 Task: Open Outlook and navigate to the Help section to learn how to add an email account.
Action: Mouse moved to (277, 35)
Screenshot: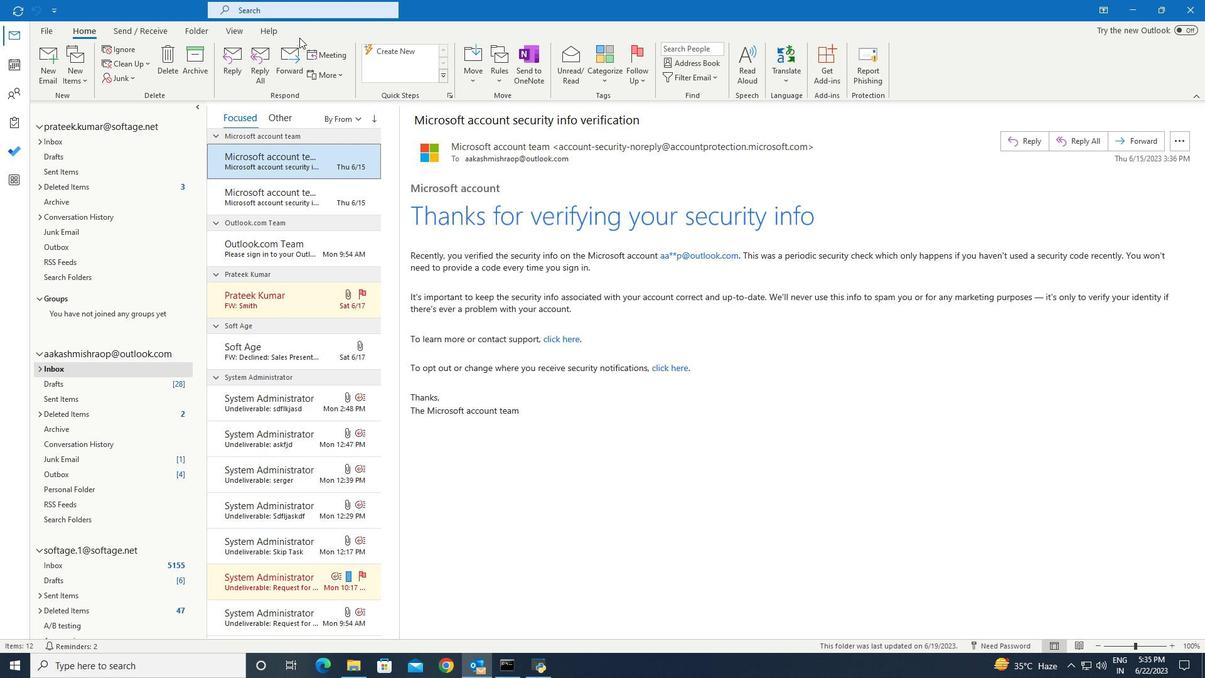 
Action: Mouse pressed left at (277, 35)
Screenshot: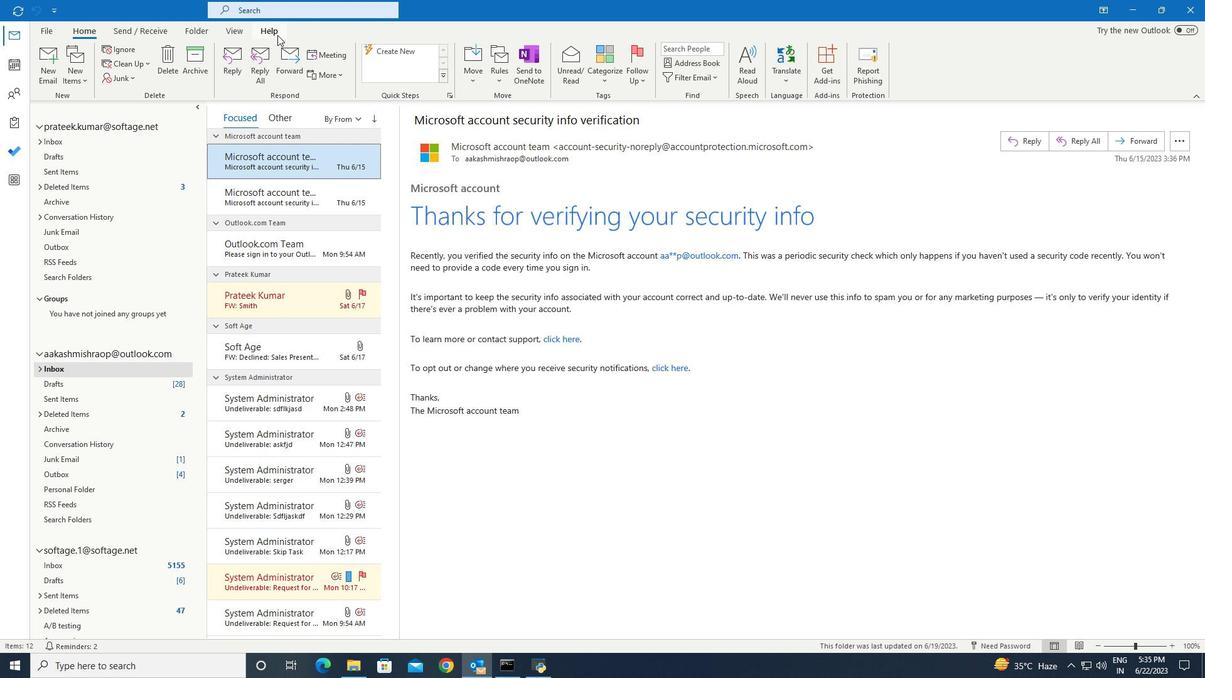 
Action: Mouse moved to (46, 51)
Screenshot: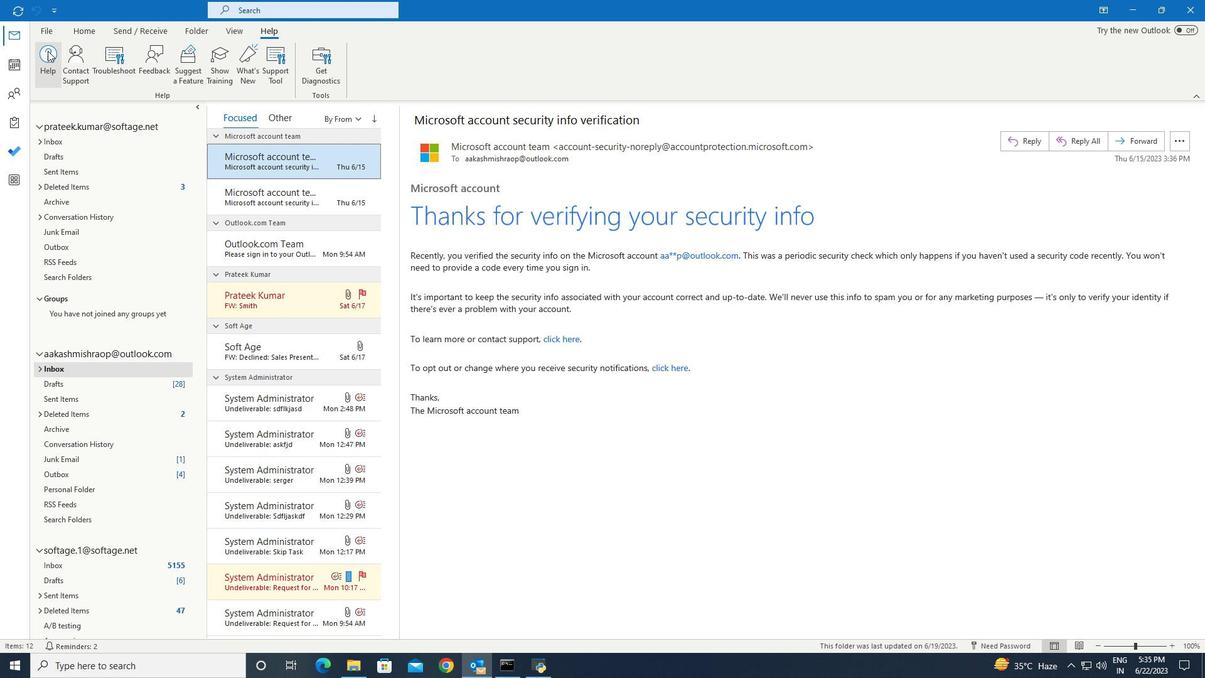
Action: Mouse pressed left at (46, 51)
Screenshot: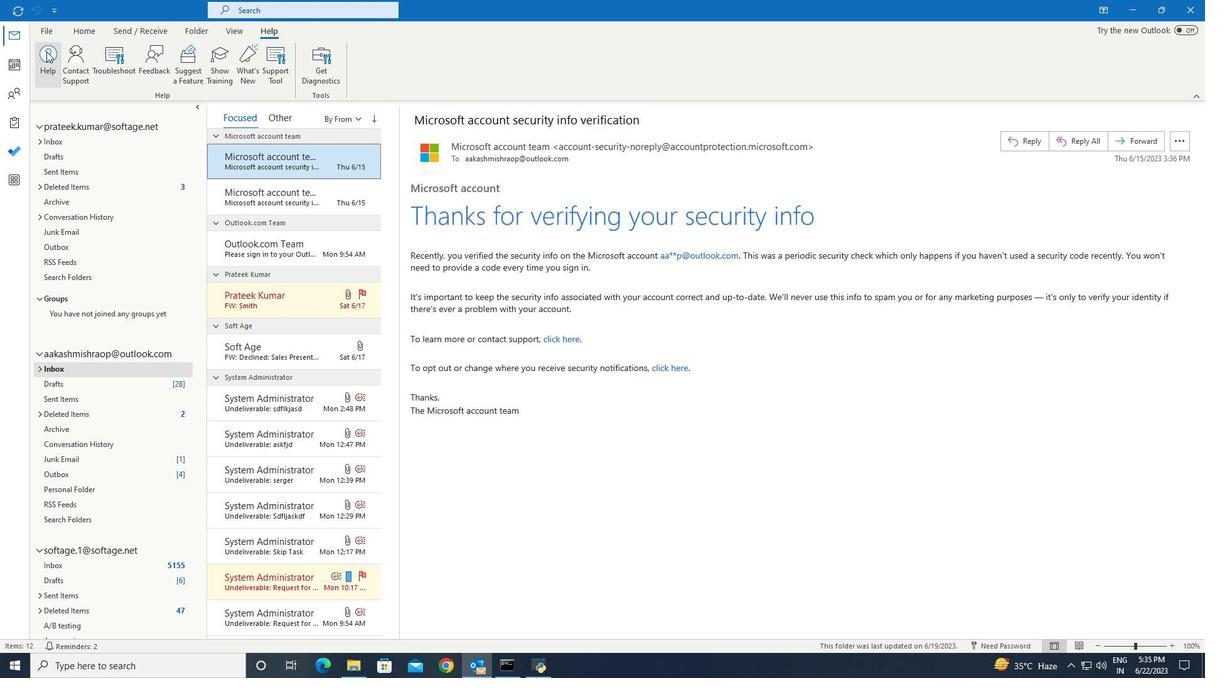 
Action: Mouse moved to (991, 184)
Screenshot: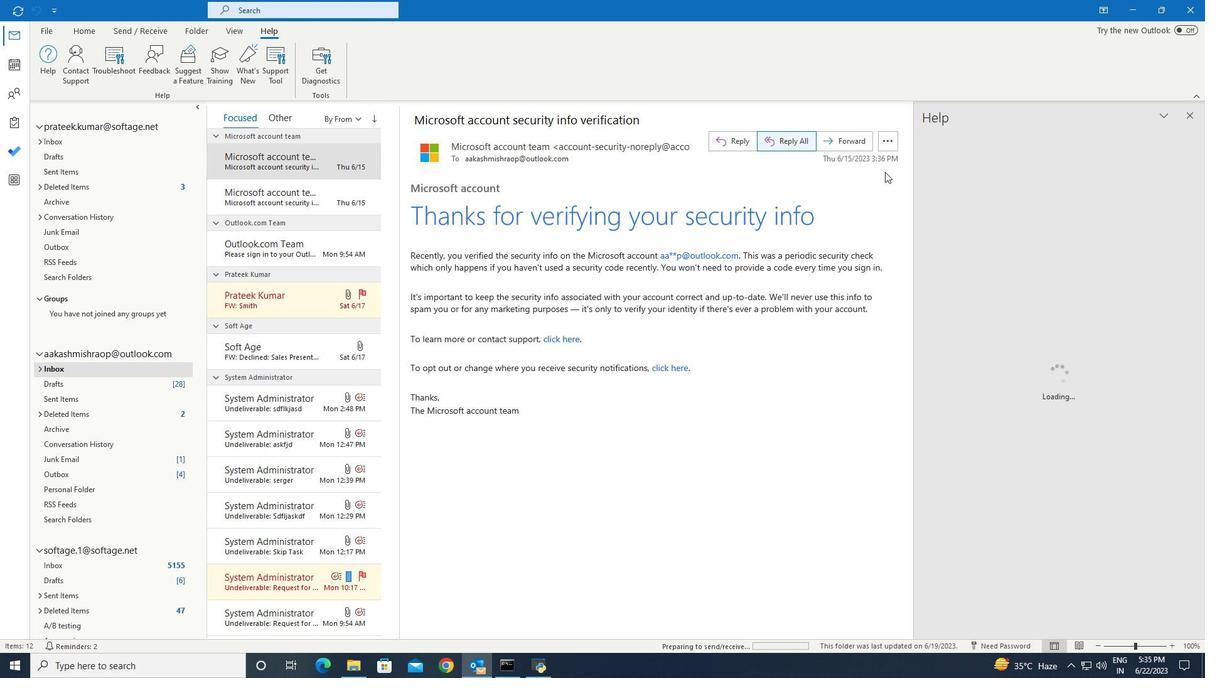 
Action: Mouse pressed left at (991, 184)
Screenshot: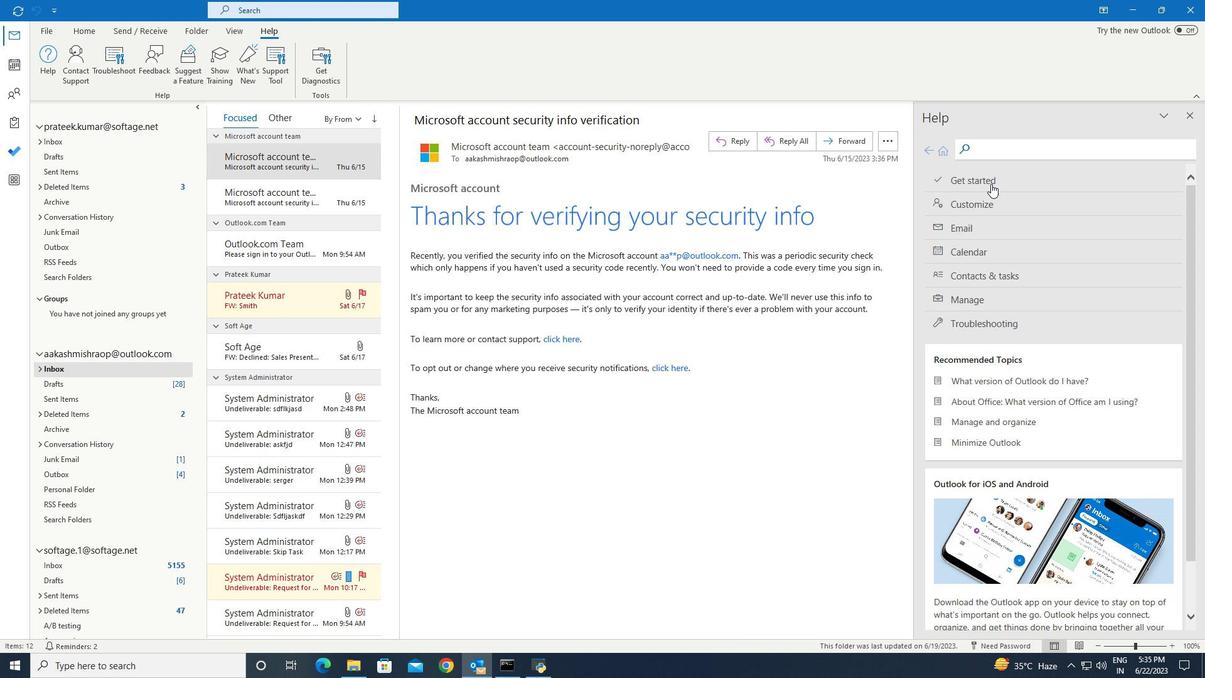 
Action: Mouse pressed left at (991, 184)
Screenshot: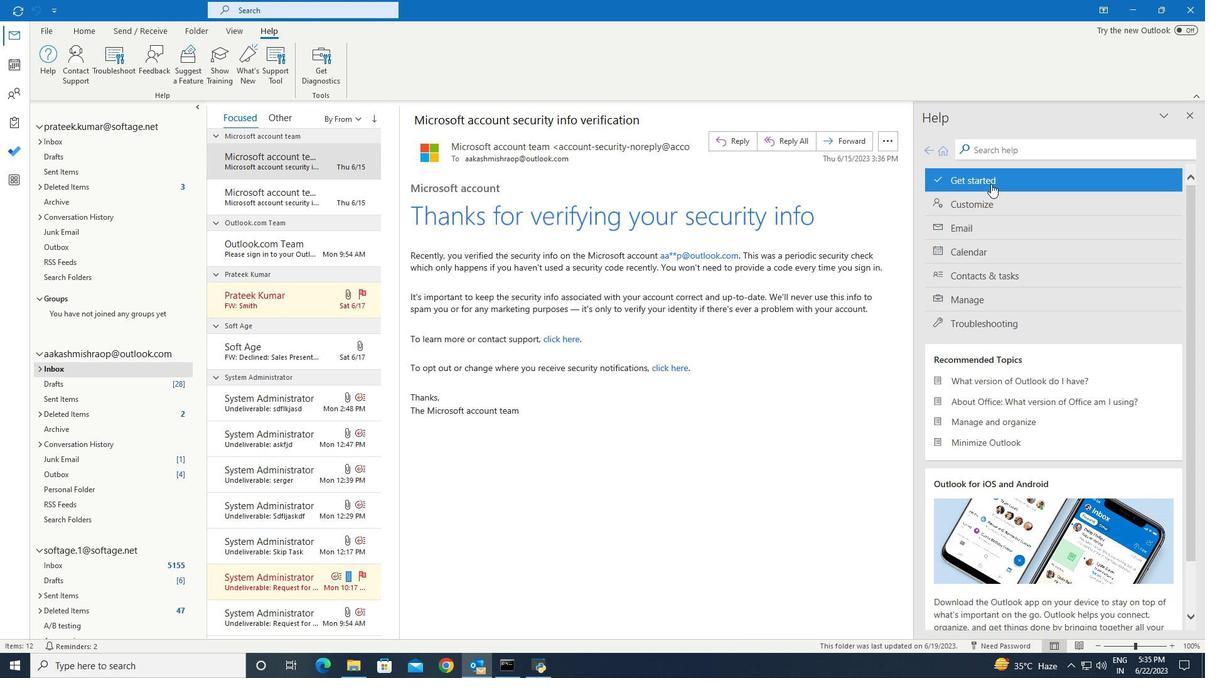 
Action: Mouse pressed left at (991, 184)
Screenshot: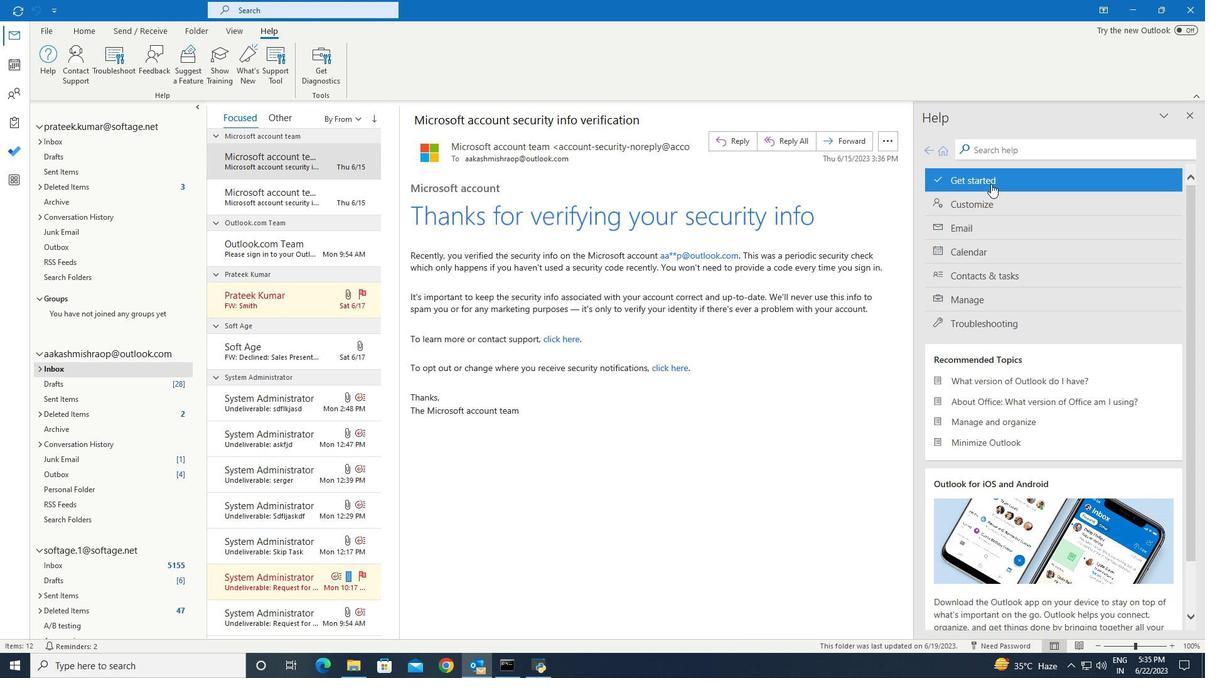 
Action: Mouse moved to (1016, 274)
Screenshot: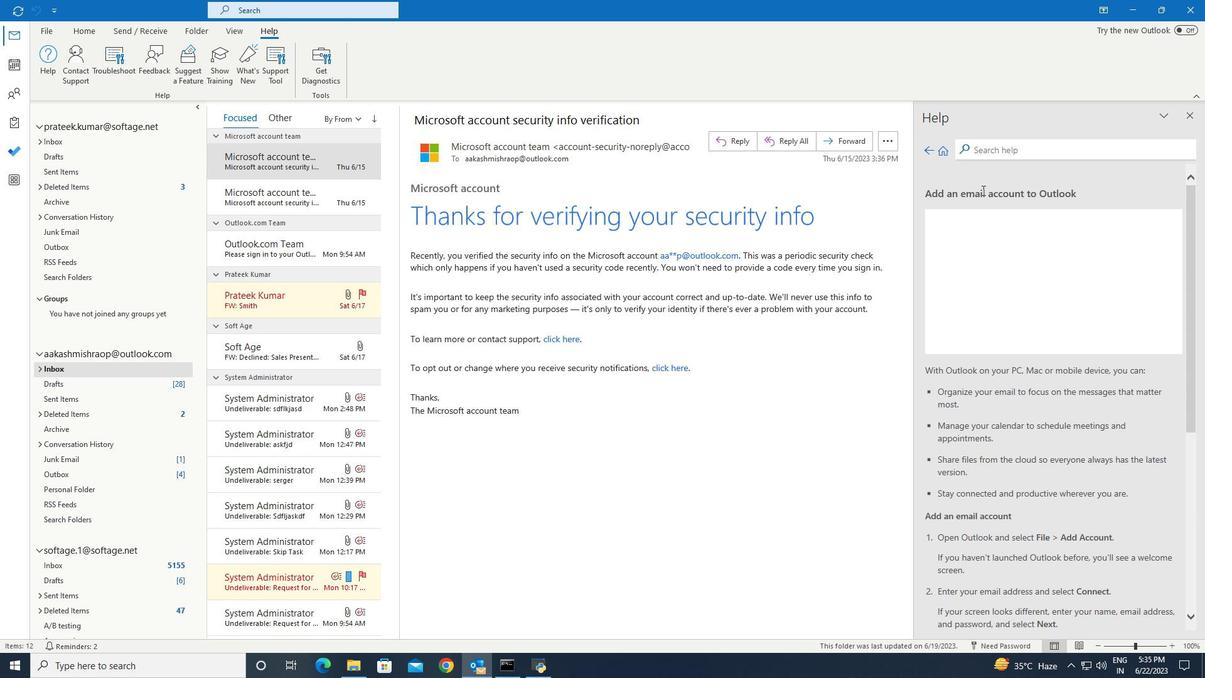 
Action: Mouse scrolled (1016, 273) with delta (0, 0)
Screenshot: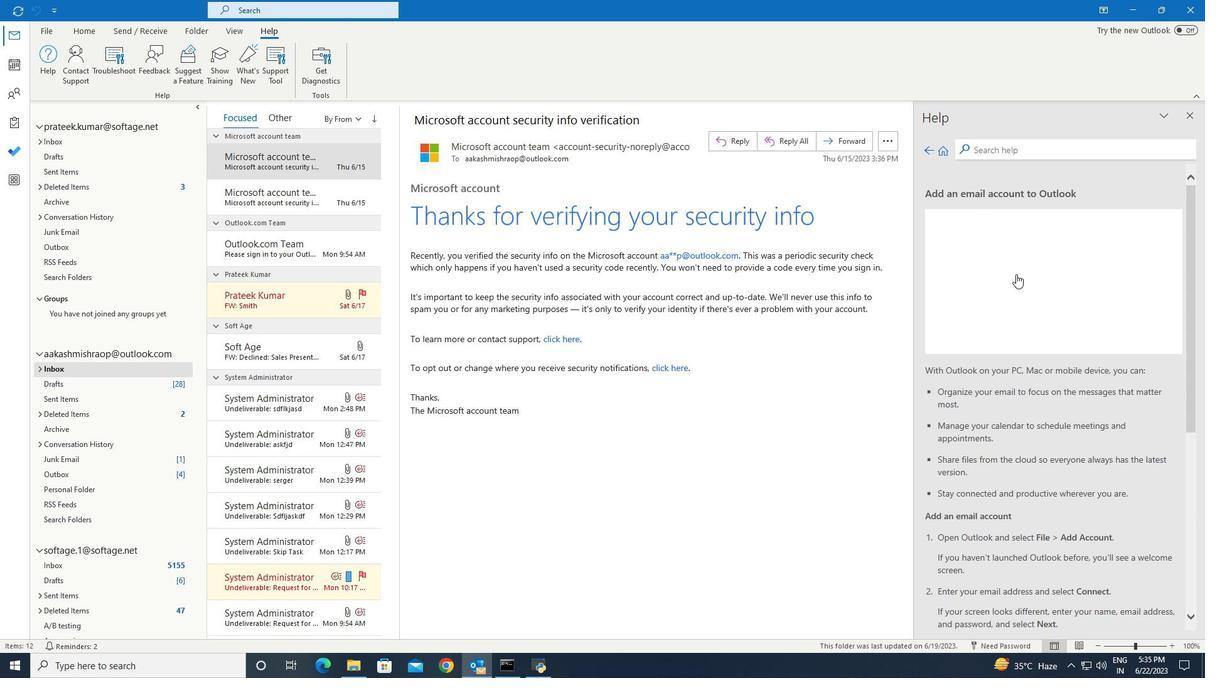 
Action: Mouse scrolled (1016, 273) with delta (0, 0)
Screenshot: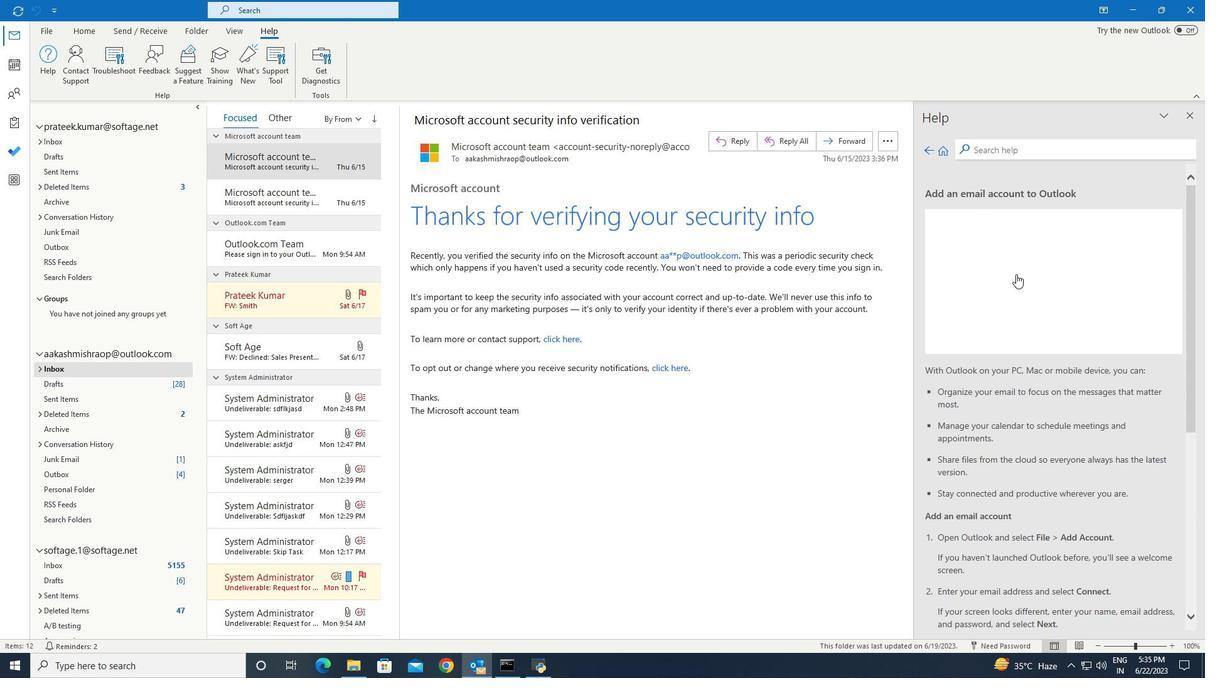 
Action: Mouse scrolled (1016, 273) with delta (0, 0)
Screenshot: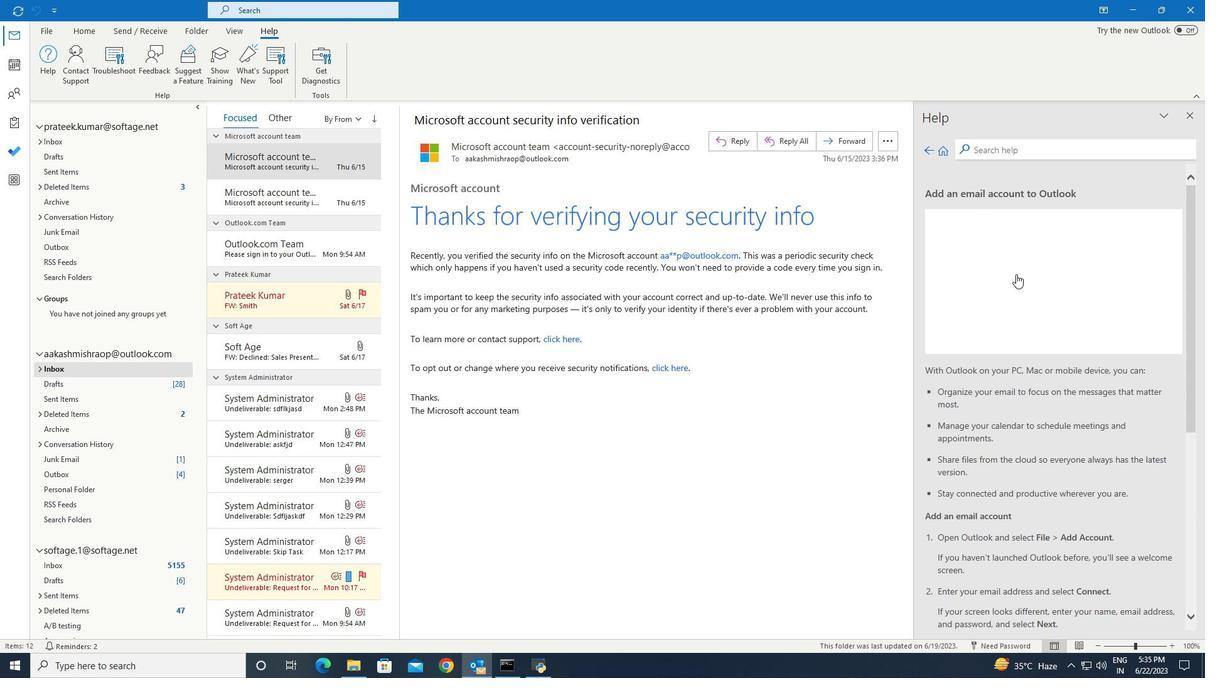
Action: Mouse moved to (1016, 274)
Screenshot: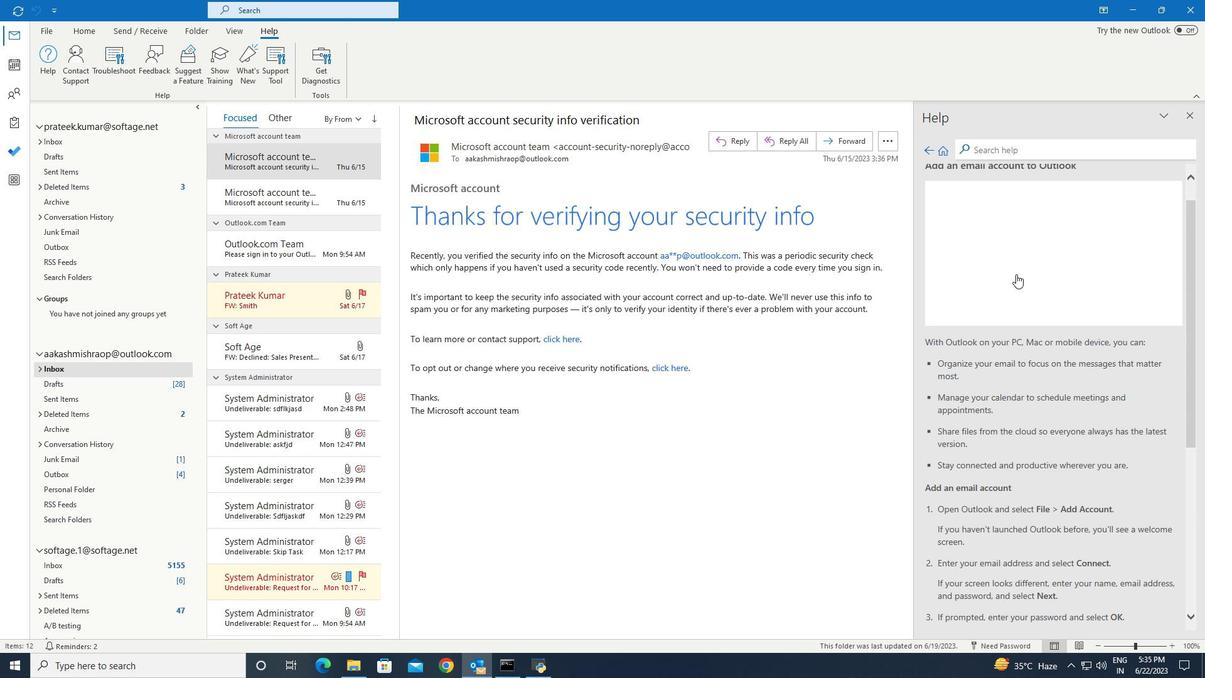 
Action: Mouse scrolled (1016, 273) with delta (0, 0)
Screenshot: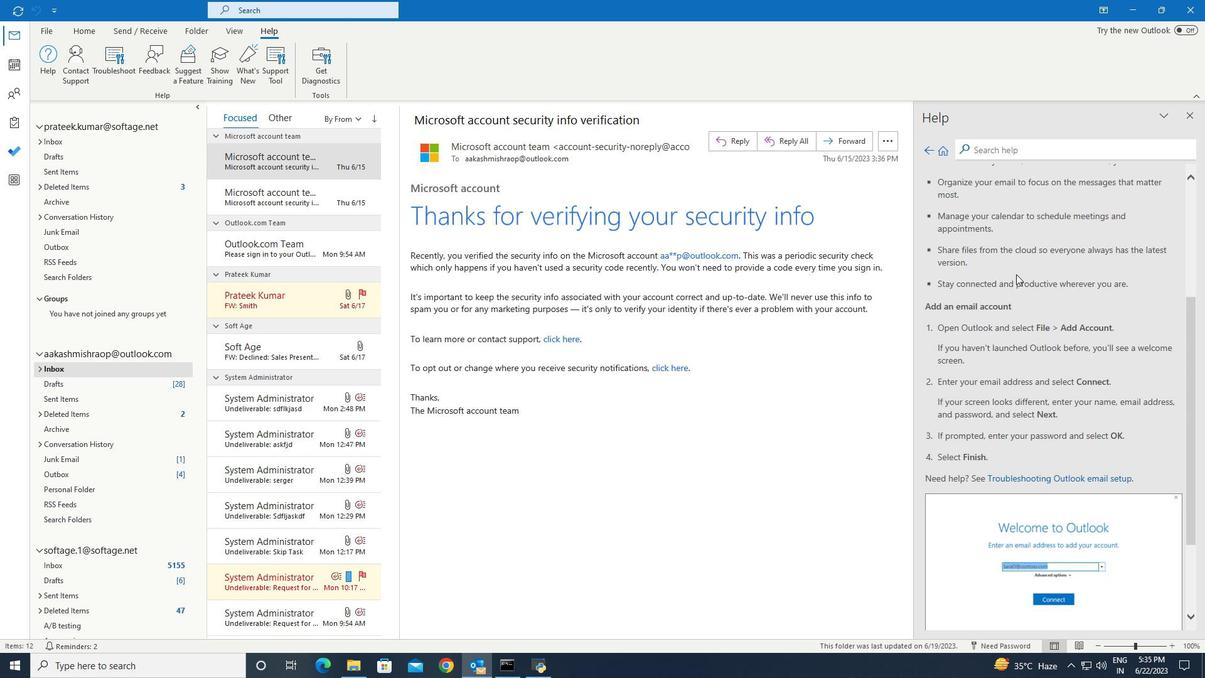 
Action: Mouse scrolled (1016, 273) with delta (0, 0)
Screenshot: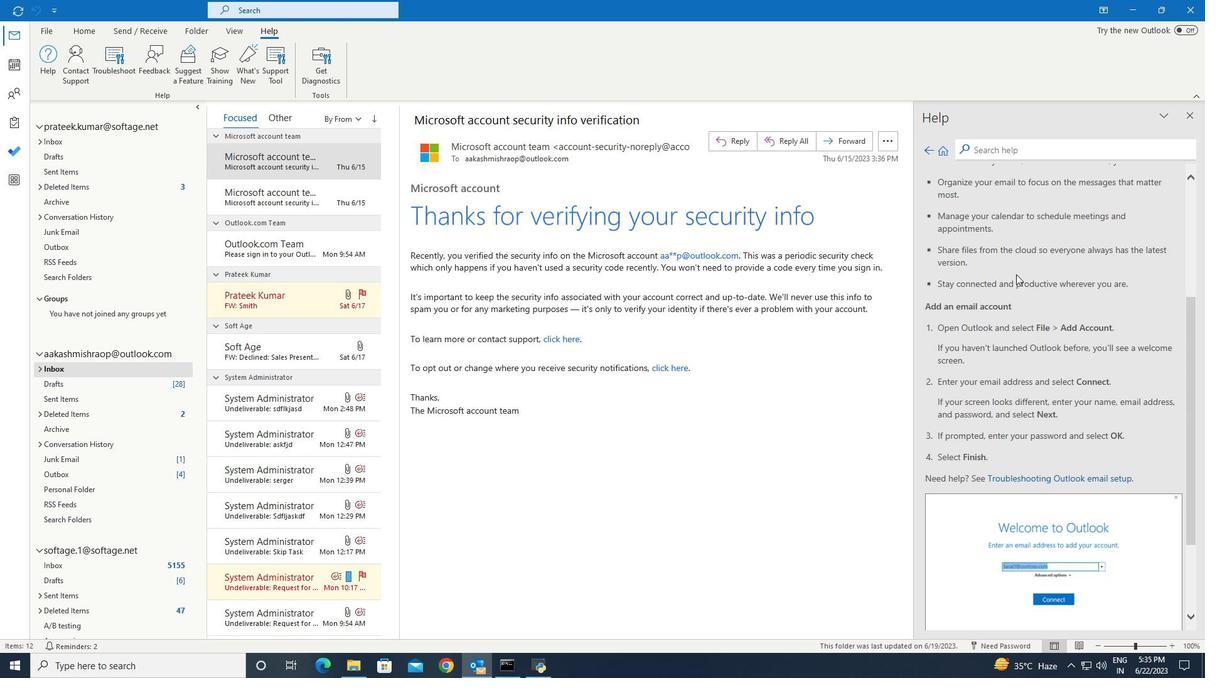 
Action: Mouse scrolled (1016, 273) with delta (0, 0)
Screenshot: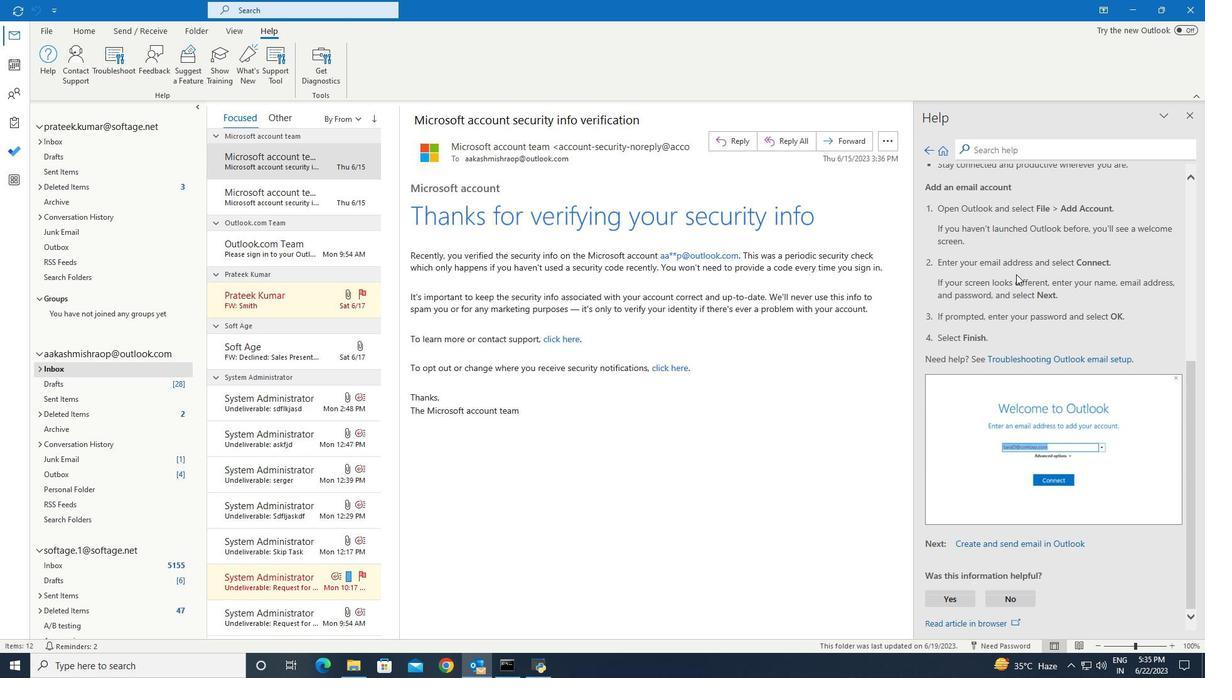 
Action: Mouse scrolled (1016, 273) with delta (0, 0)
Screenshot: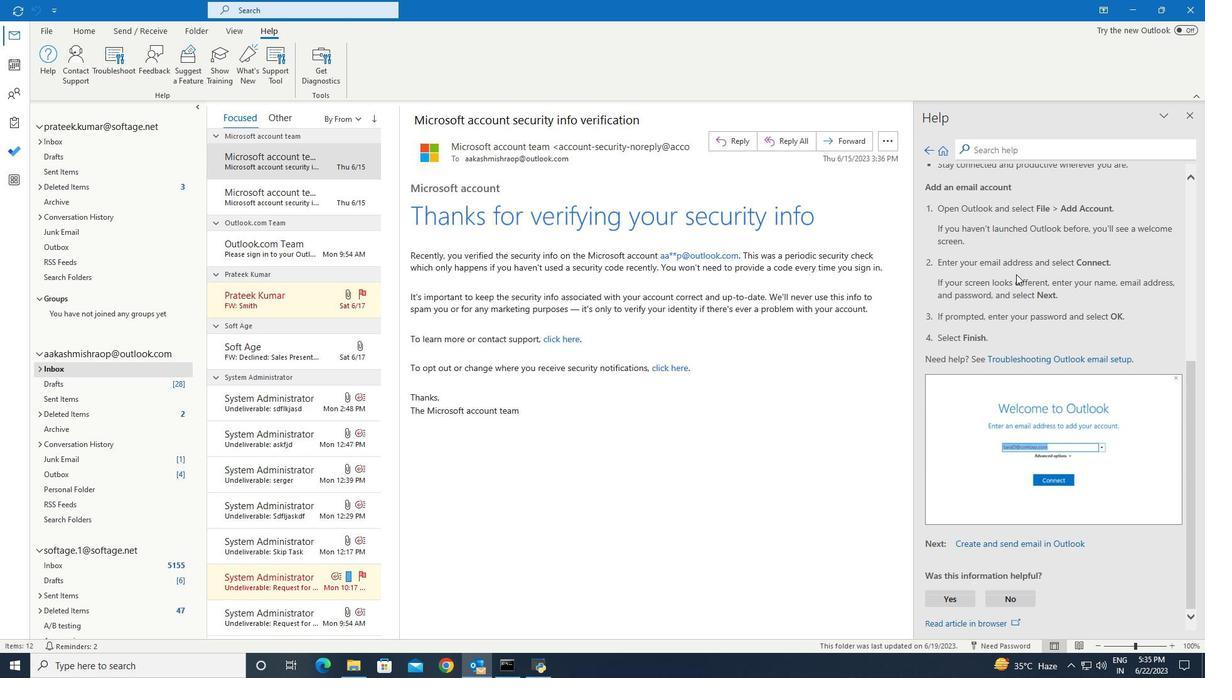 
